 Task: Create a sub task Release to Production / Go Live for the task  Improve form validation for better user input handling in the project ToxicWorks , assign it to team member softage.6@softage.net and update the status of the sub task to  At Risk , set the priority of the sub task to Medium.
Action: Mouse moved to (71, 372)
Screenshot: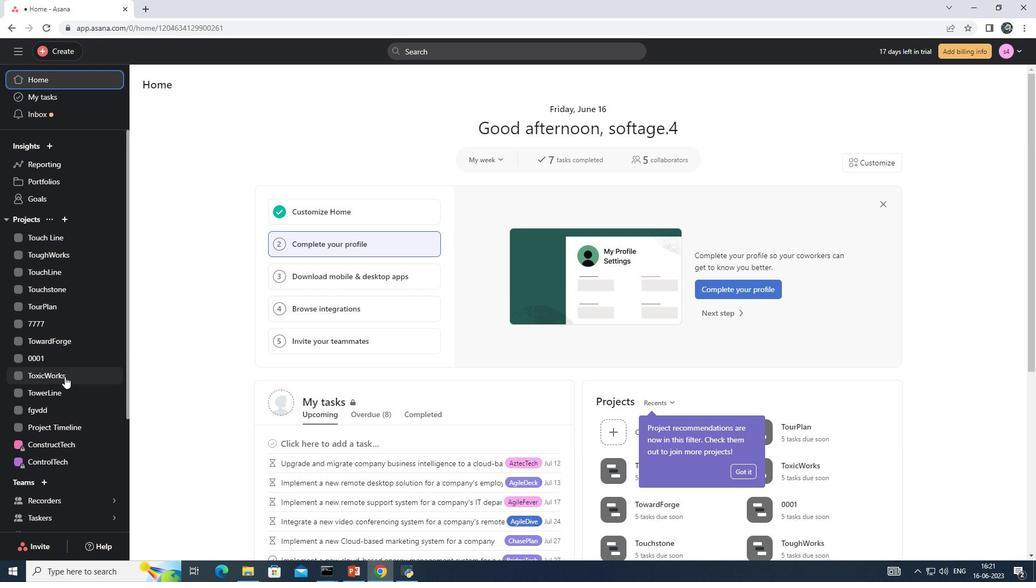 
Action: Mouse pressed left at (71, 372)
Screenshot: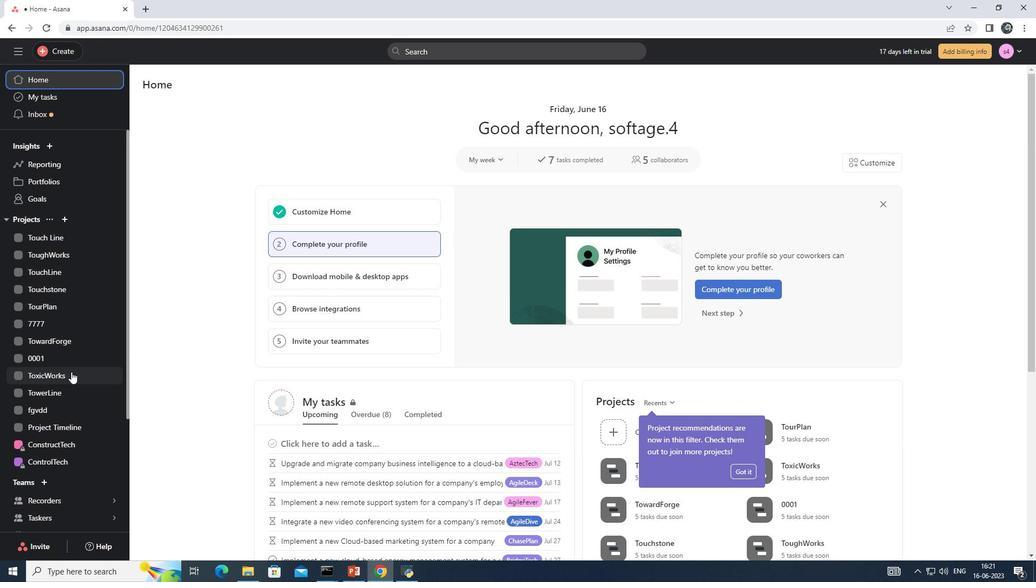 
Action: Mouse moved to (198, 108)
Screenshot: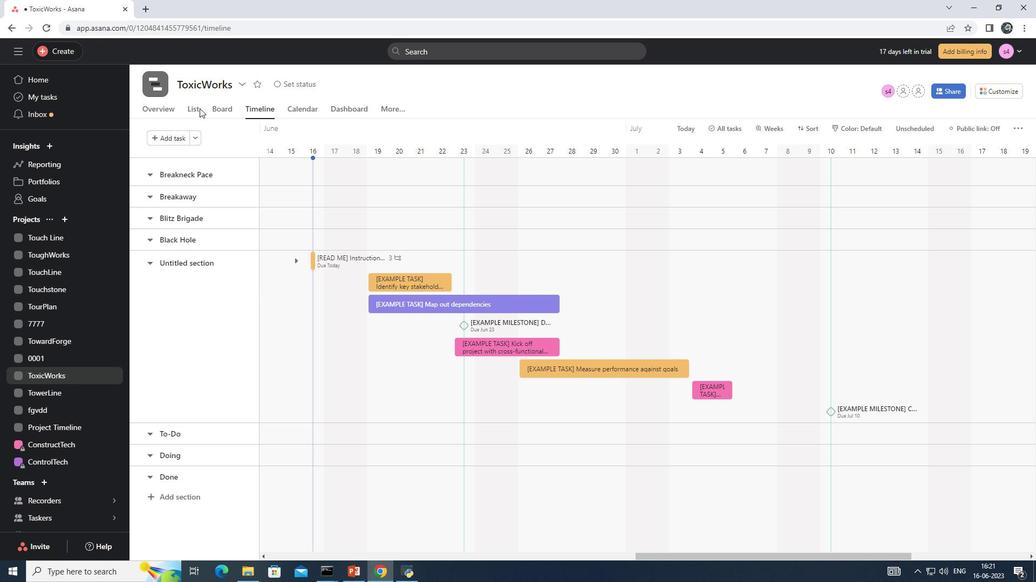 
Action: Mouse pressed left at (198, 108)
Screenshot: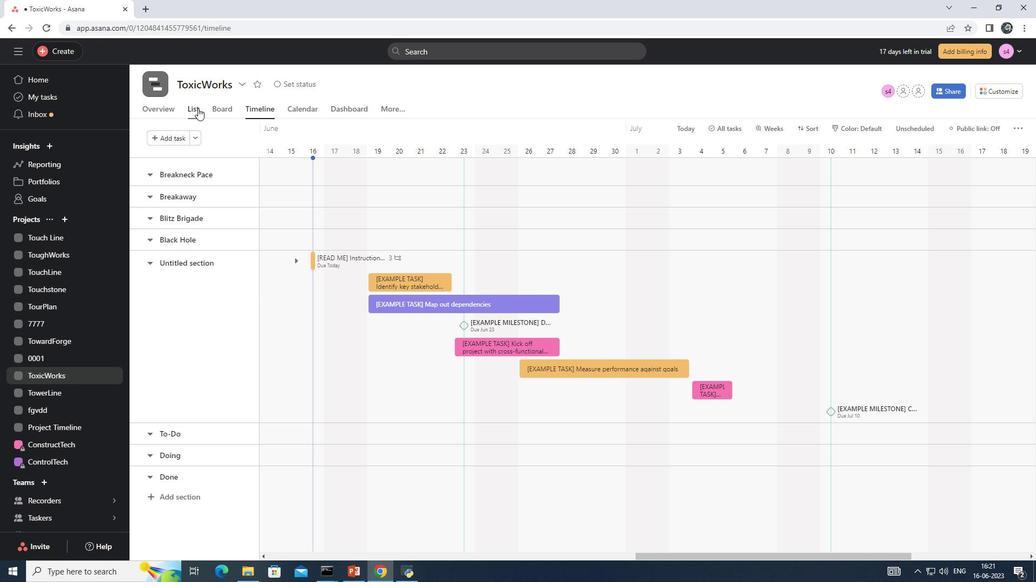 
Action: Mouse moved to (247, 294)
Screenshot: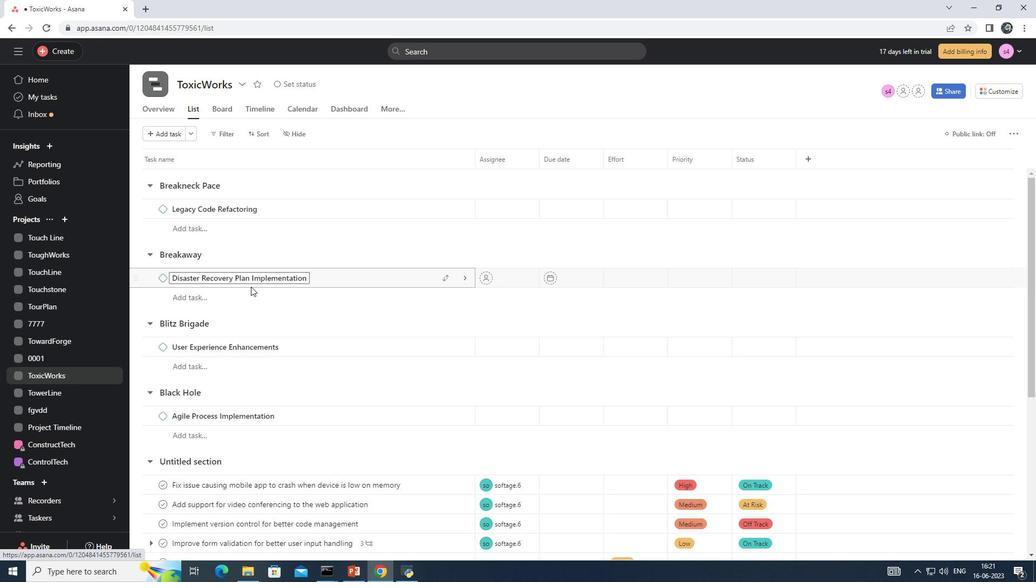 
Action: Mouse scrolled (247, 294) with delta (0, 0)
Screenshot: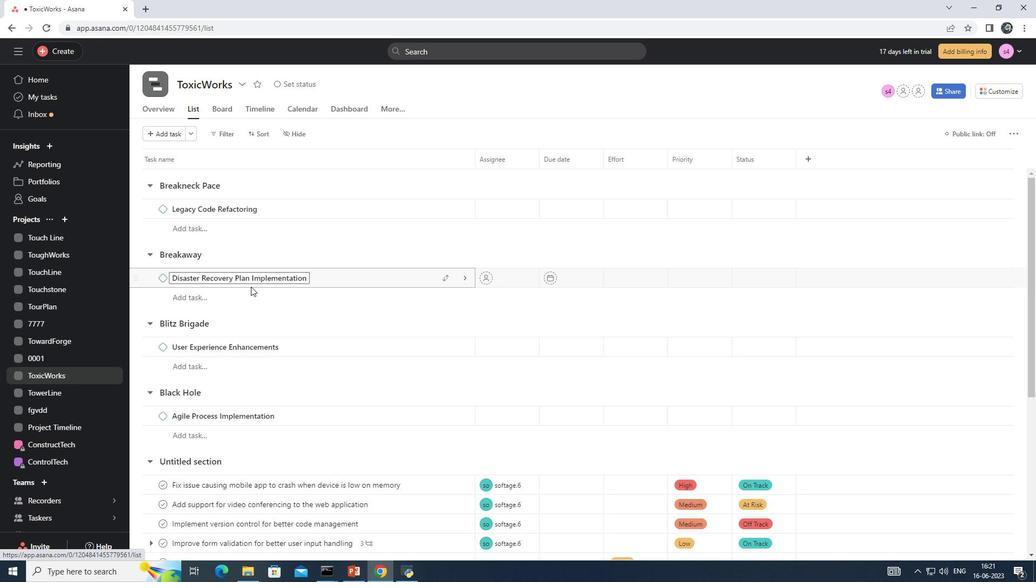 
Action: Mouse moved to (246, 295)
Screenshot: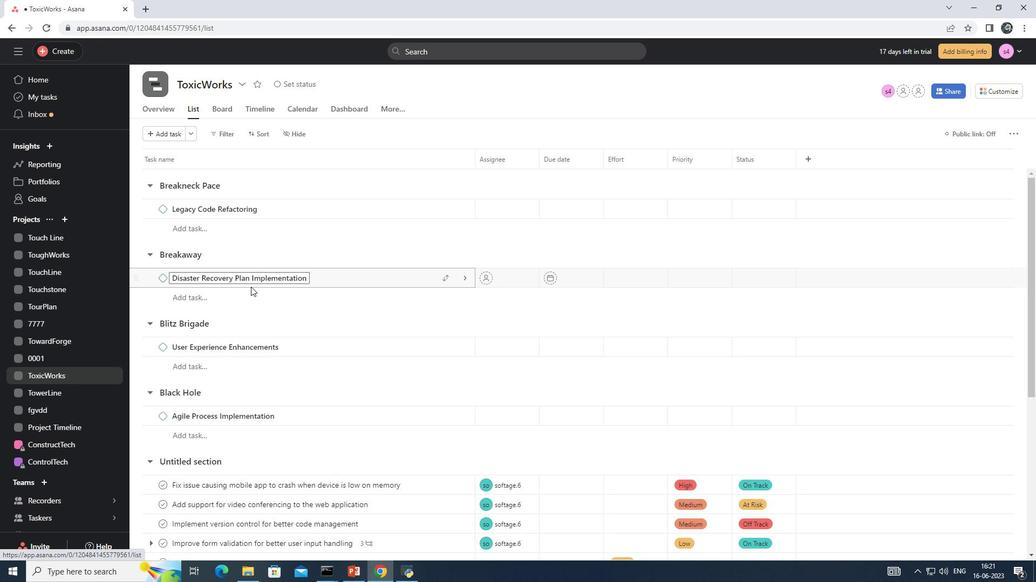 
Action: Mouse scrolled (246, 294) with delta (0, 0)
Screenshot: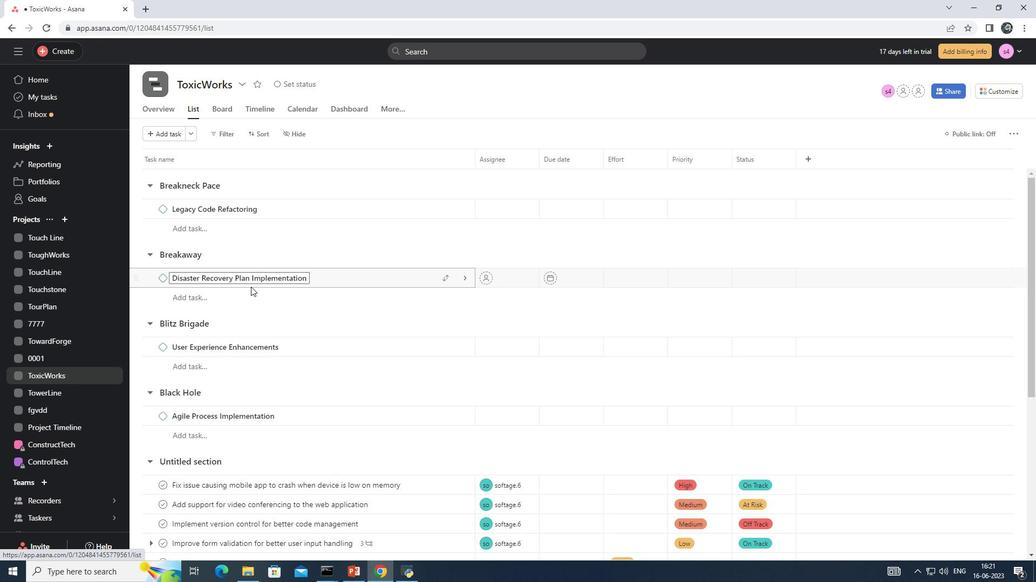 
Action: Mouse moved to (245, 295)
Screenshot: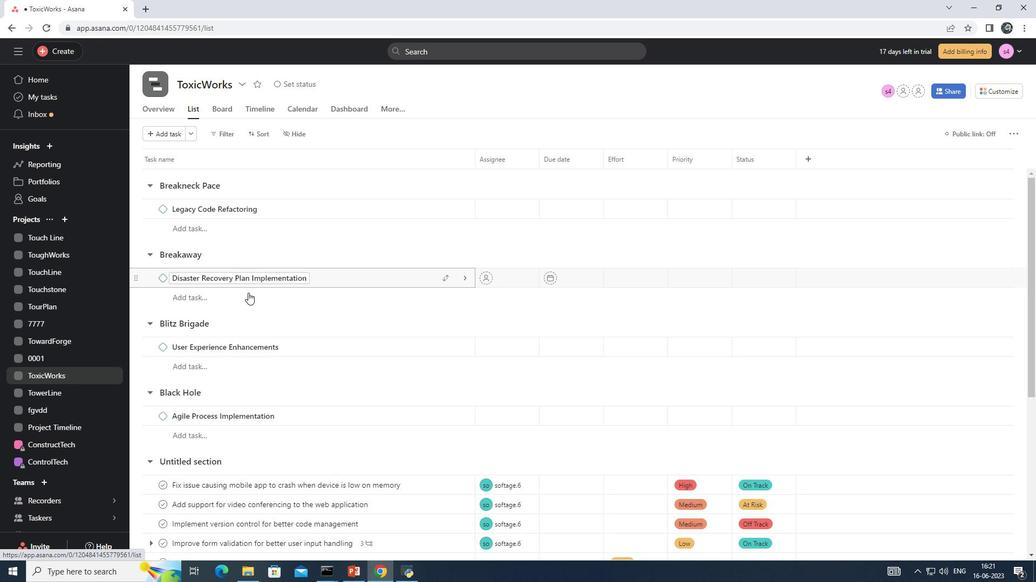 
Action: Mouse scrolled (245, 294) with delta (0, 0)
Screenshot: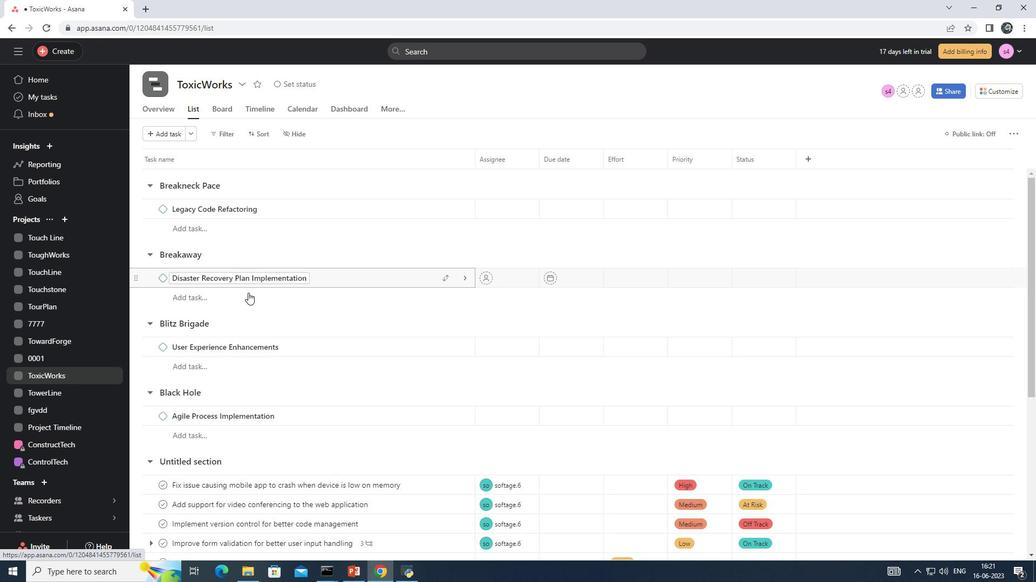 
Action: Mouse moved to (410, 383)
Screenshot: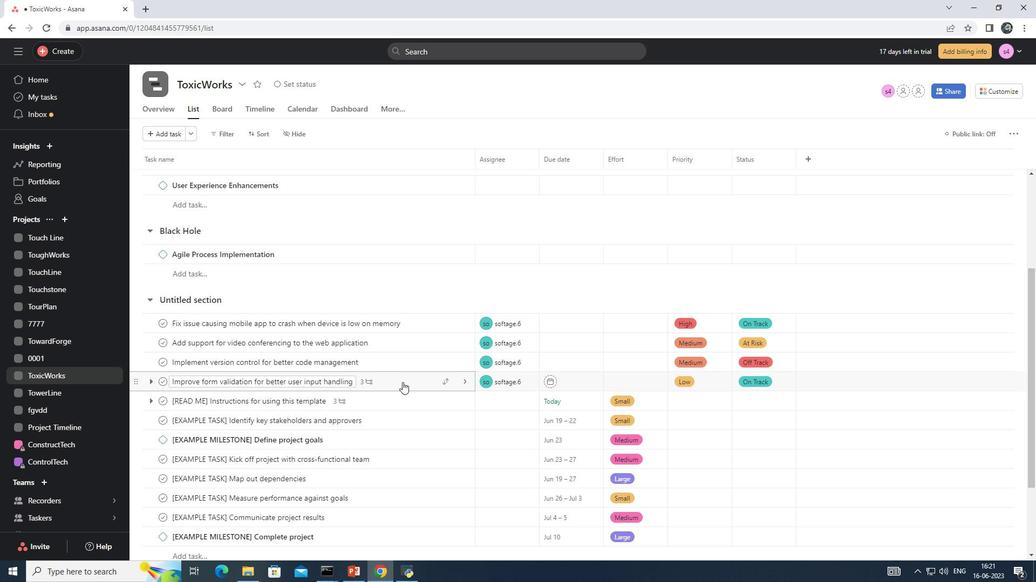 
Action: Mouse pressed left at (410, 383)
Screenshot: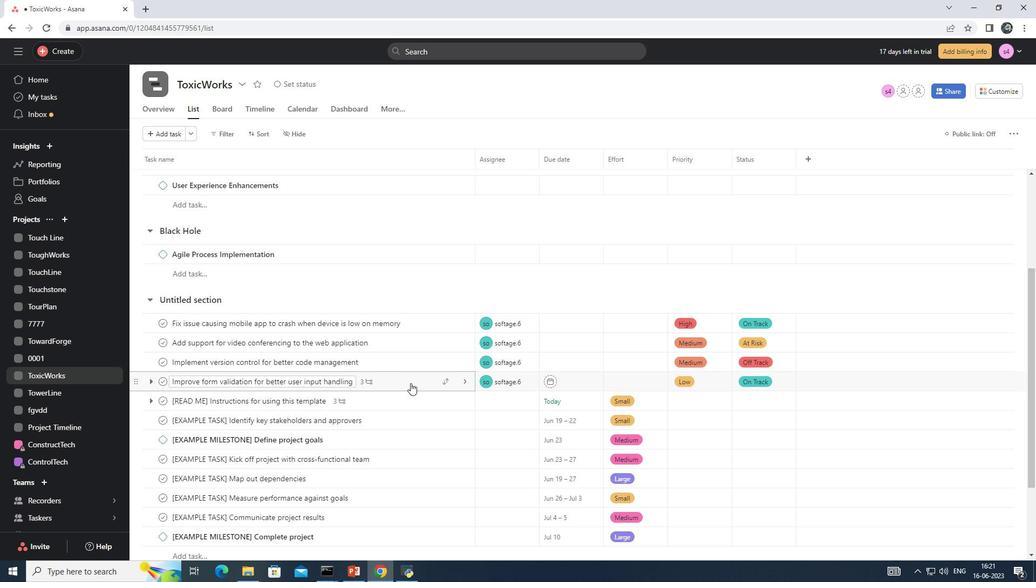
Action: Mouse moved to (768, 363)
Screenshot: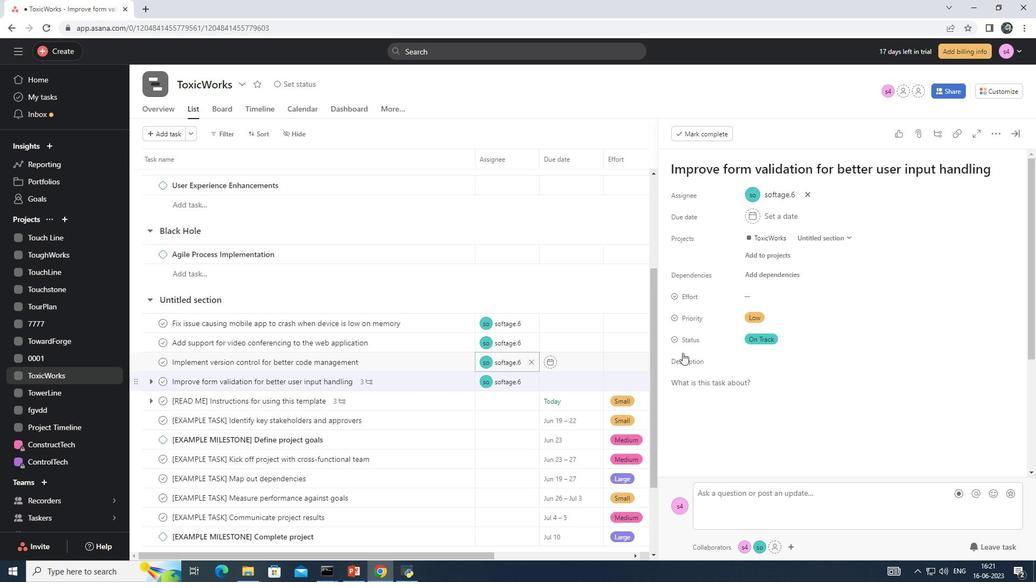 
Action: Mouse scrolled (768, 362) with delta (0, 0)
Screenshot: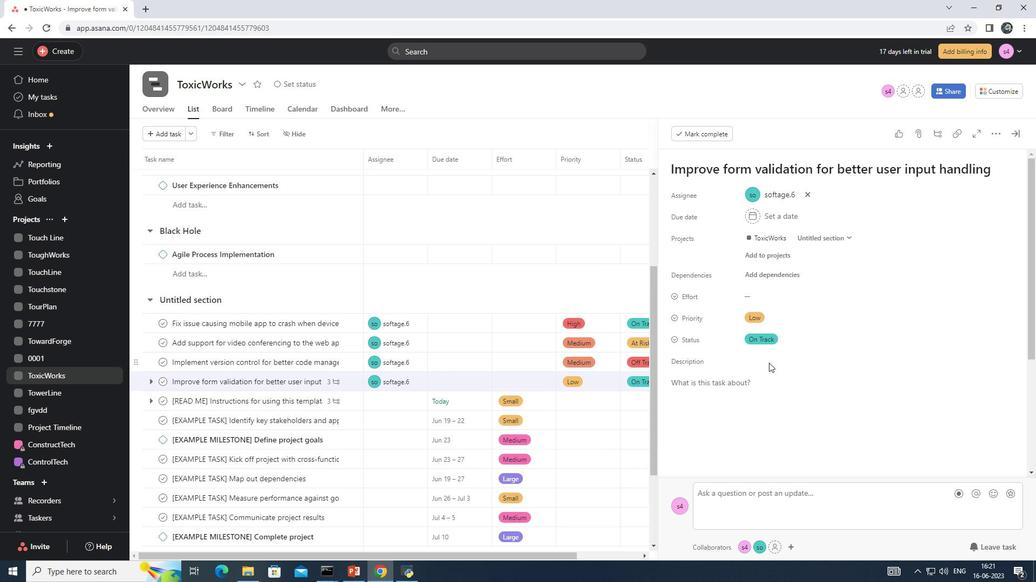
Action: Mouse scrolled (768, 362) with delta (0, 0)
Screenshot: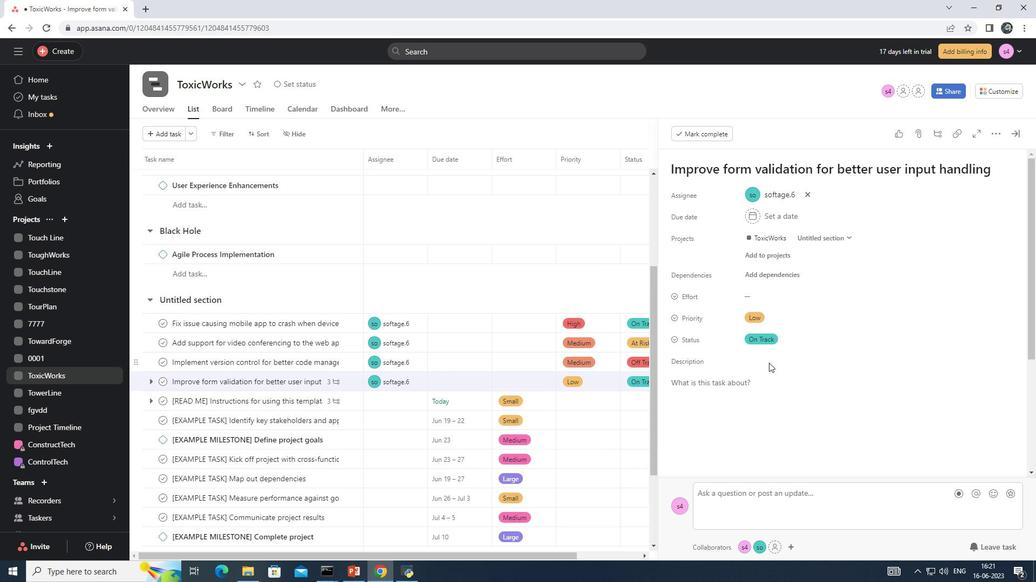 
Action: Mouse moved to (705, 460)
Screenshot: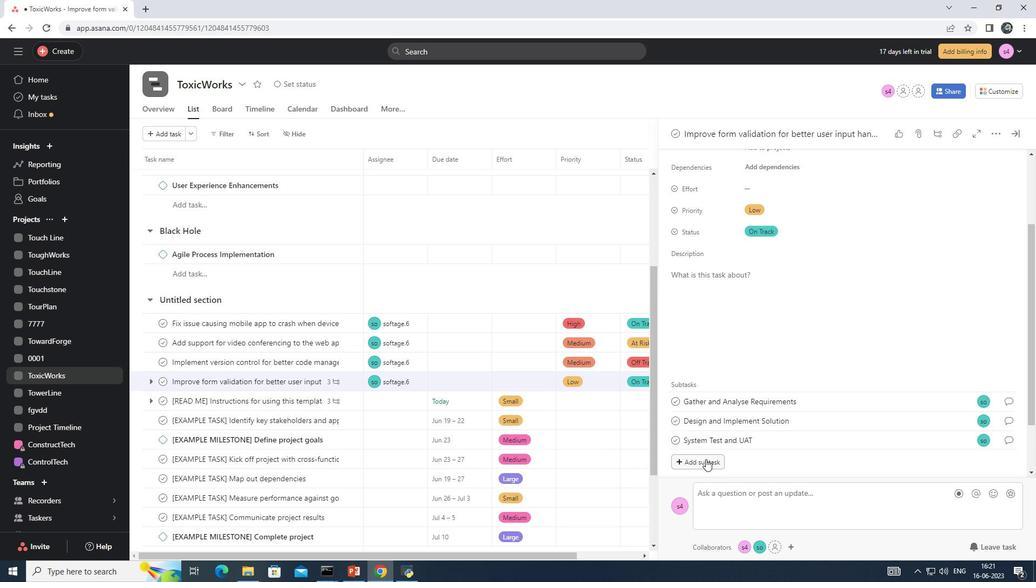 
Action: Mouse pressed left at (705, 460)
Screenshot: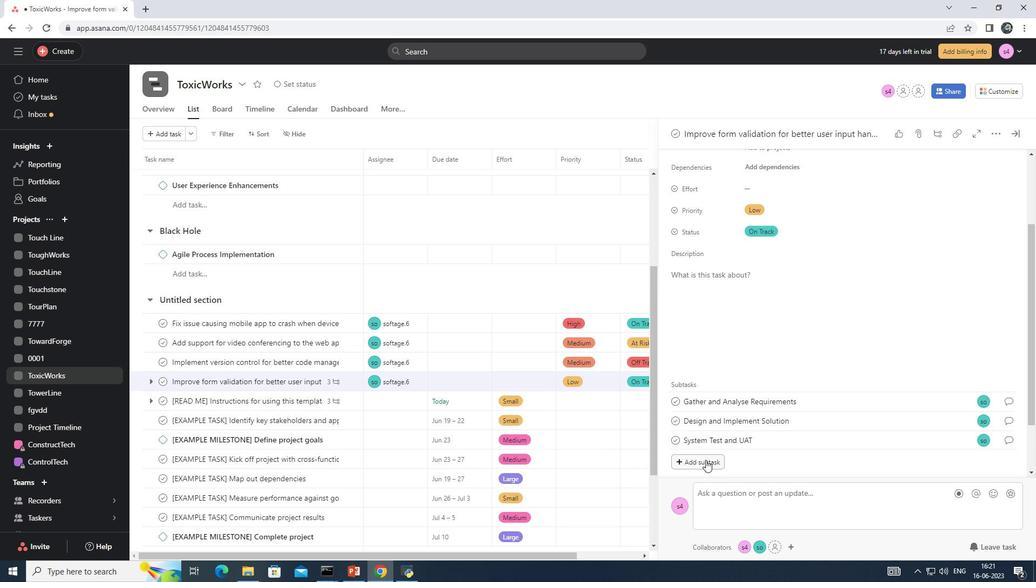 
Action: Mouse moved to (710, 390)
Screenshot: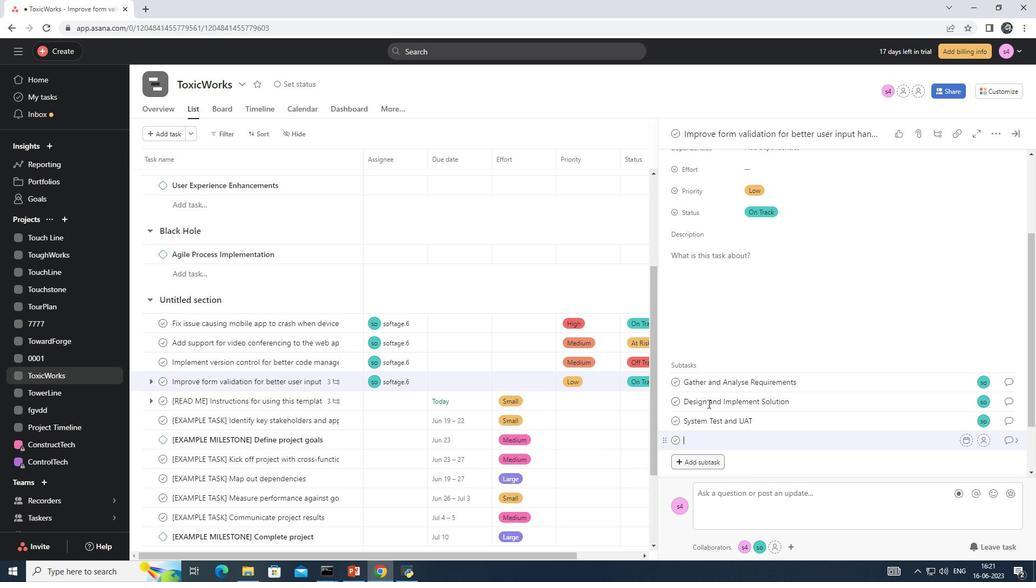 
Action: Mouse scrolled (710, 389) with delta (0, 0)
Screenshot: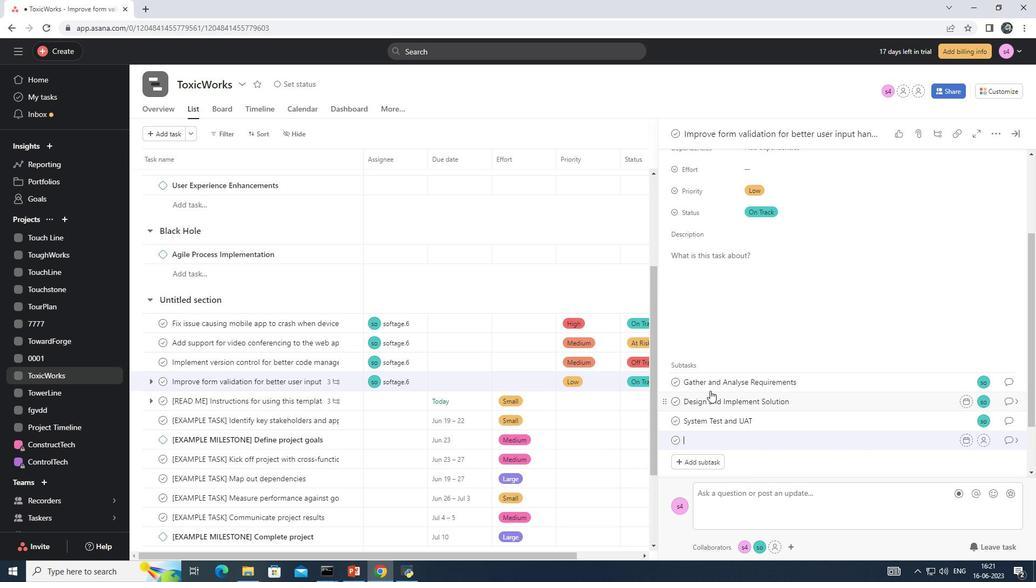 
Action: Mouse scrolled (710, 389) with delta (0, 0)
Screenshot: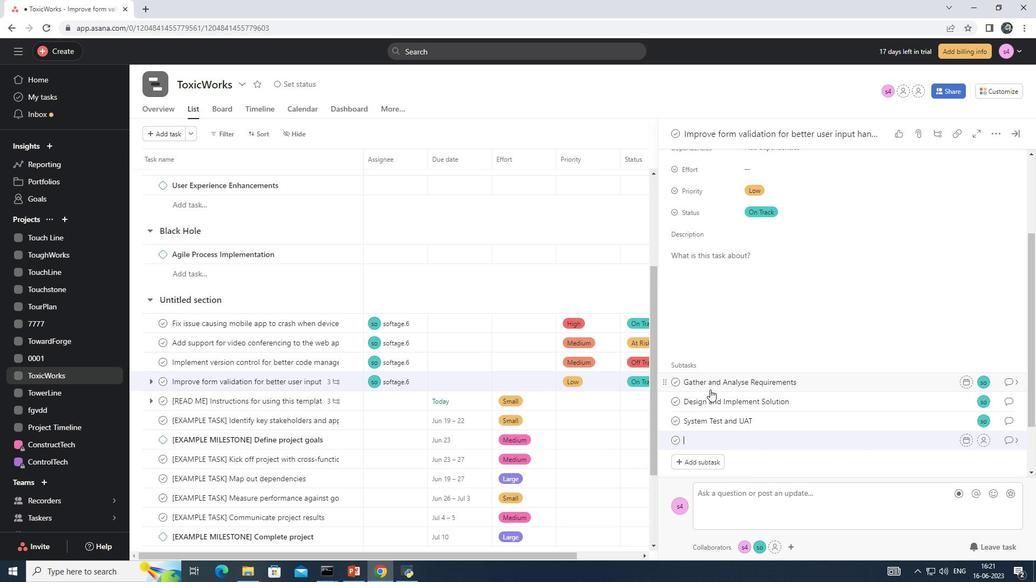 
Action: Mouse moved to (710, 369)
Screenshot: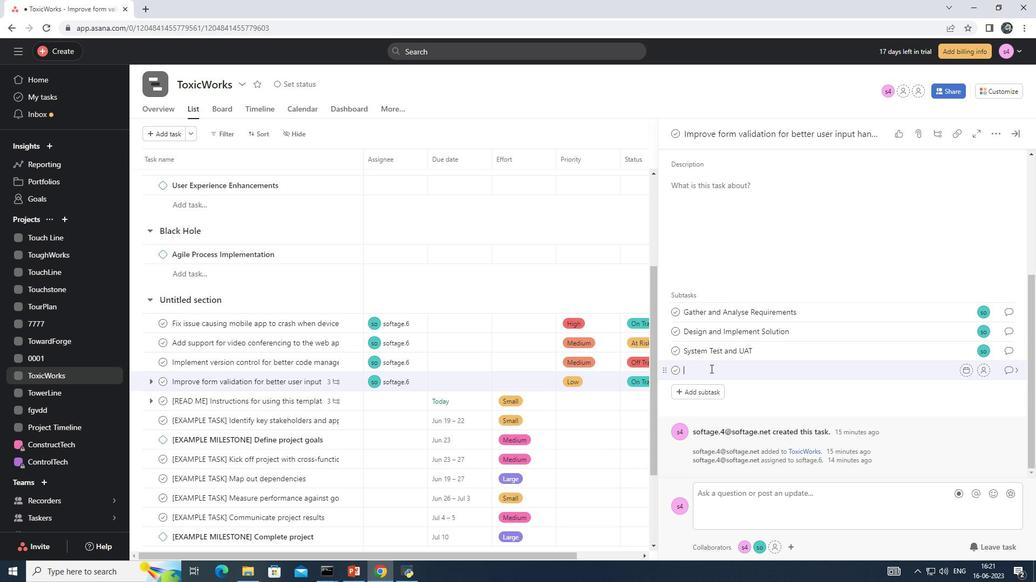 
Action: Key pressed <Key.shift>Release<Key.space>to<Key.space><Key.shift>Production<Key.space>/<Key.space><Key.shift><Key.shift><Key.shift><Key.shift><Key.shift><Key.shift><Key.shift><Key.shift><Key.shift><Key.shift><Key.shift><Key.shift><Key.shift><Key.shift><Key.shift><Key.shift><Key.shift><Key.shift><Key.shift><Key.shift><Key.shift><Key.shift>Go<Key.space><Key.shift>Live
Screenshot: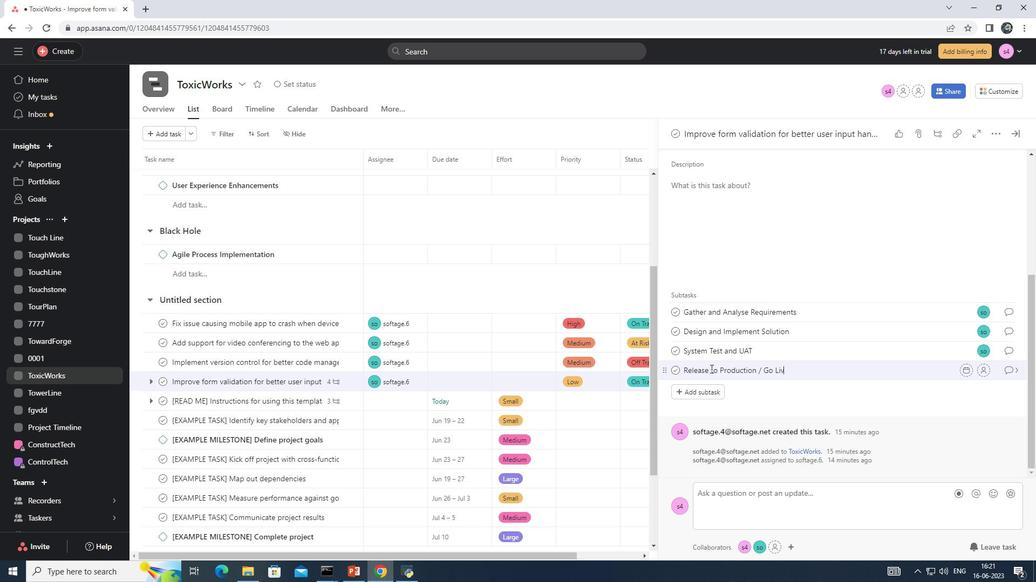 
Action: Mouse moved to (983, 370)
Screenshot: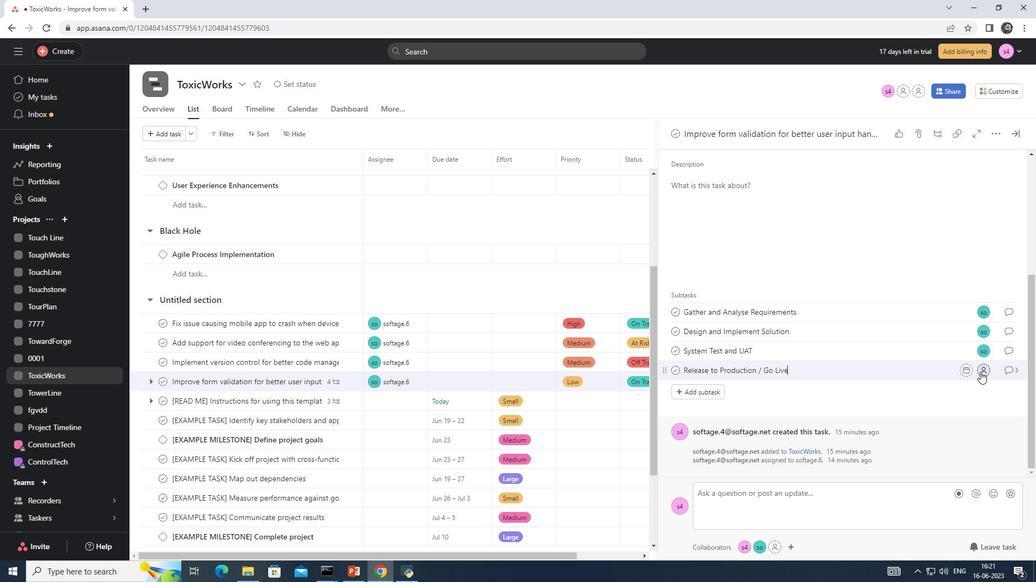 
Action: Mouse pressed left at (983, 370)
Screenshot: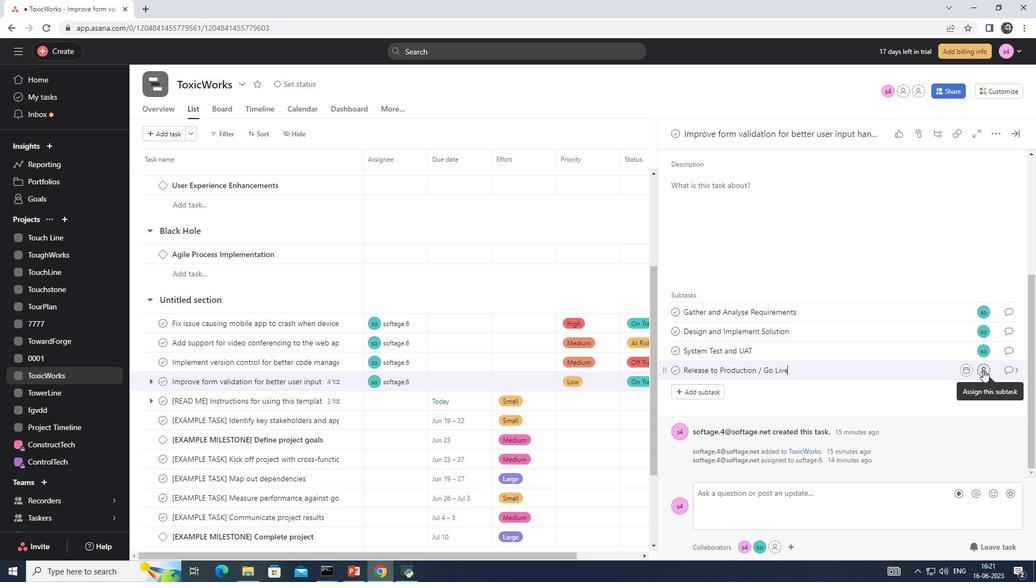 
Action: Key pressed softage.6<Key.shift>@so<Key.enter>
Screenshot: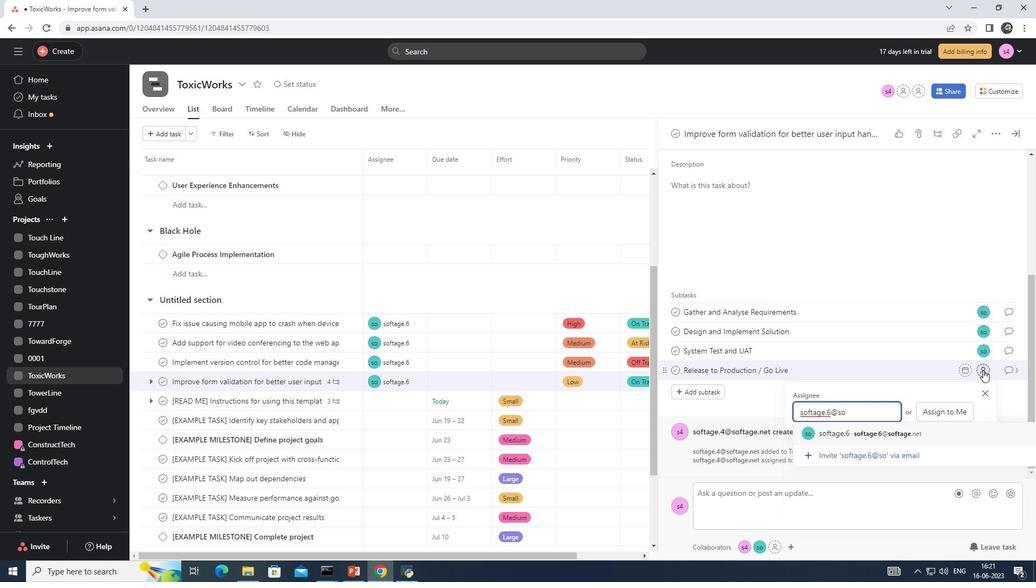 
Action: Mouse moved to (1017, 370)
Screenshot: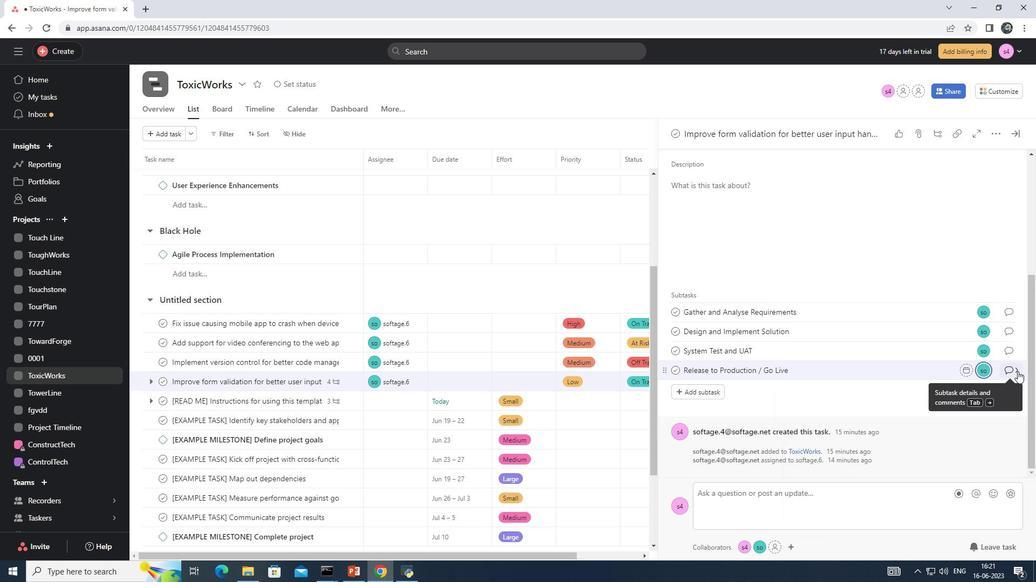 
Action: Mouse pressed left at (1017, 370)
Screenshot: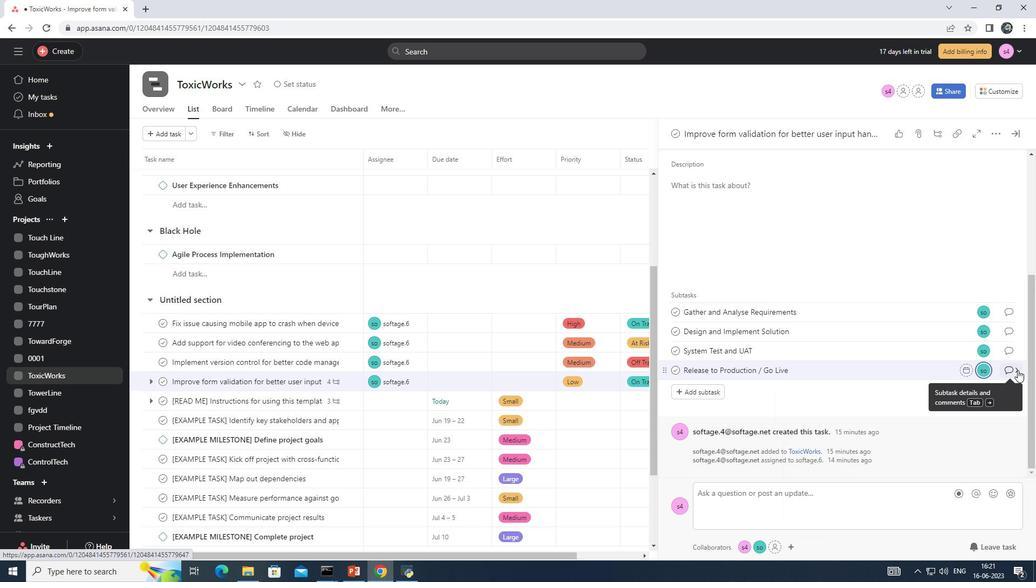 
Action: Mouse moved to (715, 285)
Screenshot: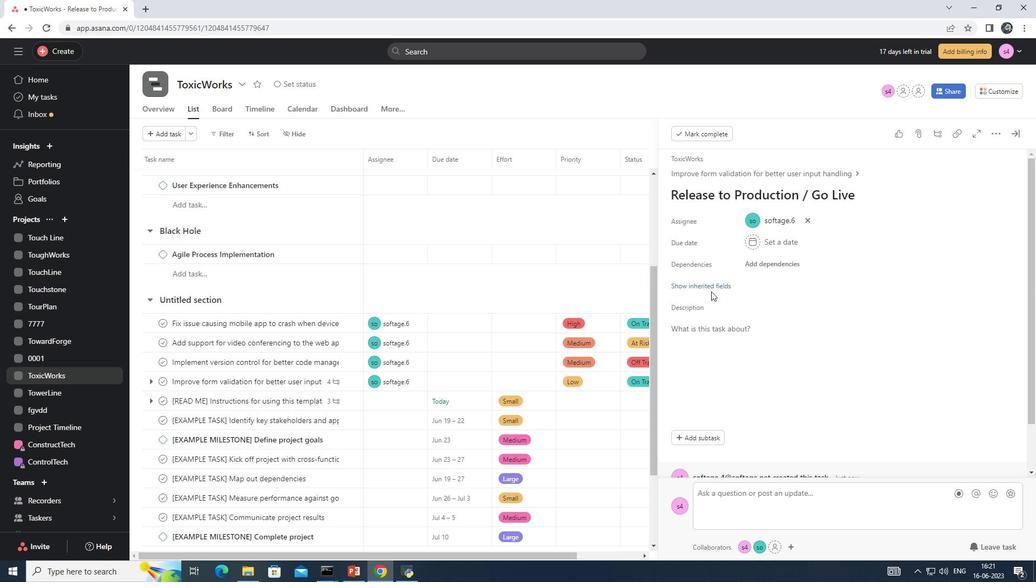 
Action: Mouse pressed left at (715, 285)
Screenshot: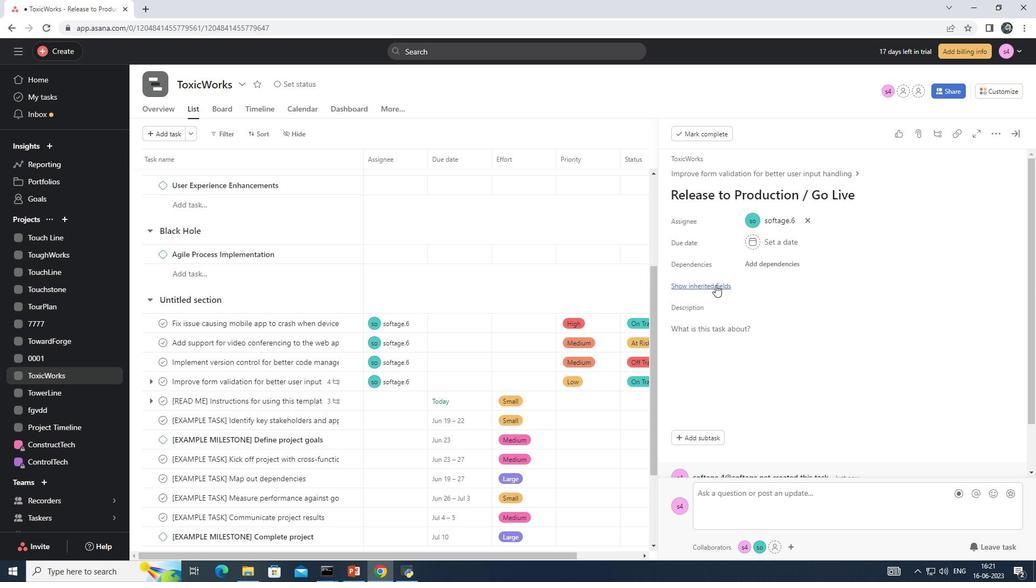 
Action: Mouse moved to (784, 345)
Screenshot: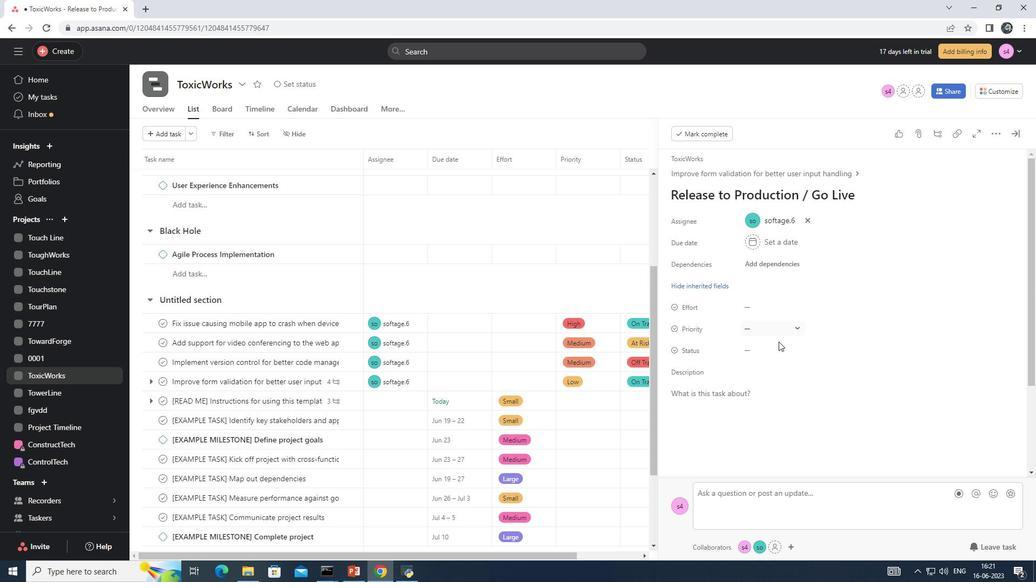 
Action: Mouse pressed left at (784, 345)
Screenshot: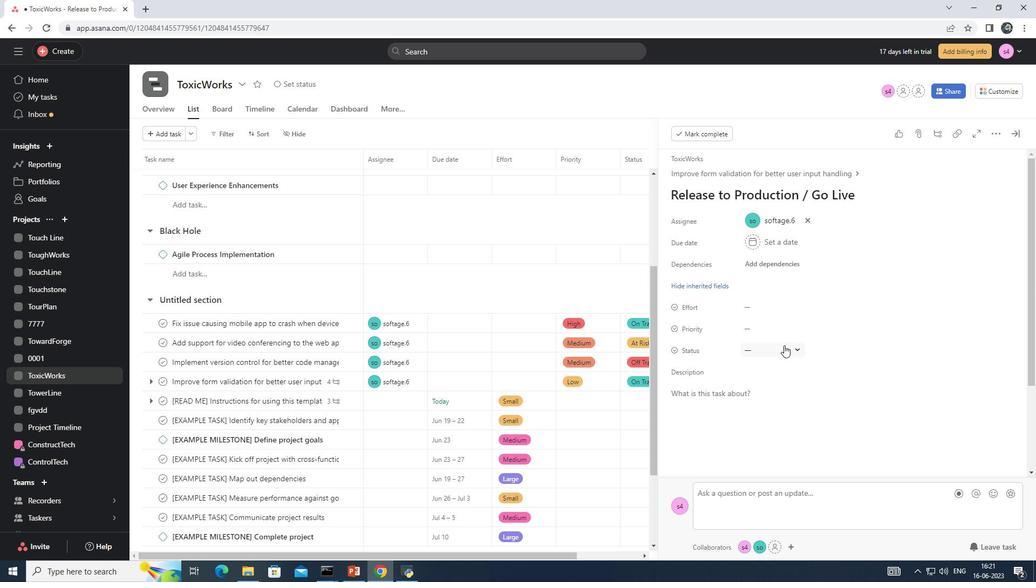 
Action: Mouse moved to (800, 407)
Screenshot: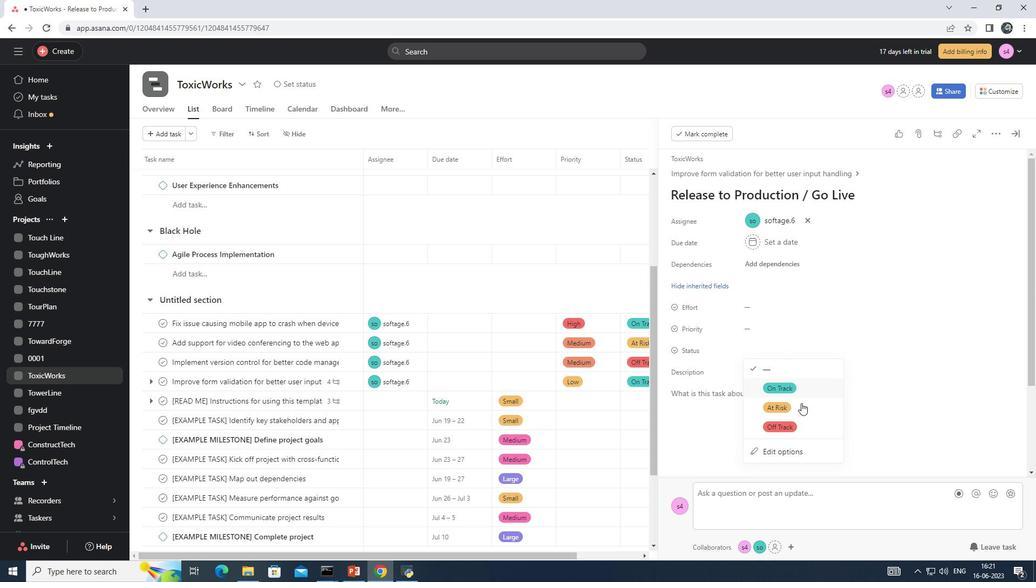 
Action: Mouse pressed left at (800, 407)
Screenshot: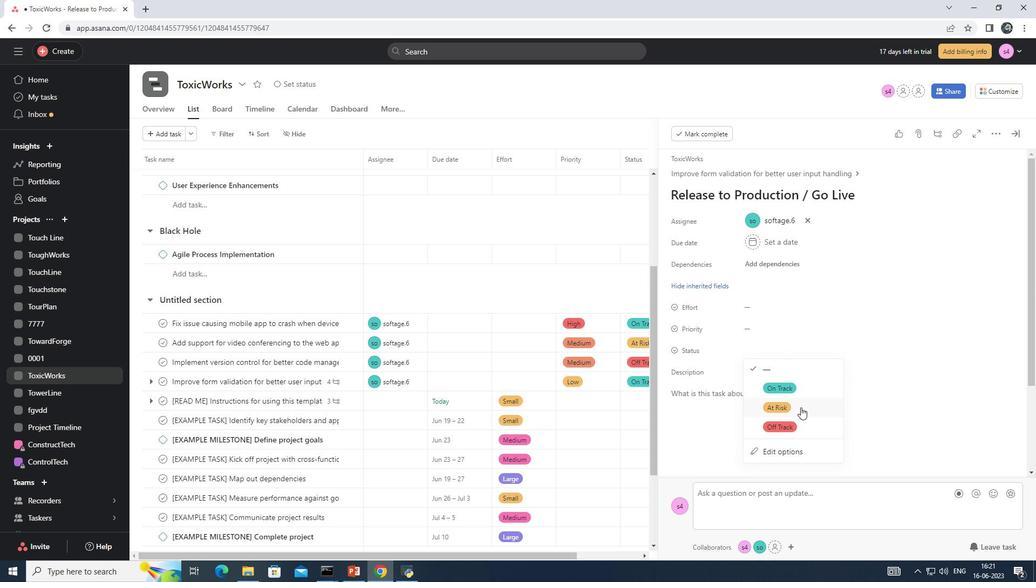 
Action: Mouse moved to (774, 328)
Screenshot: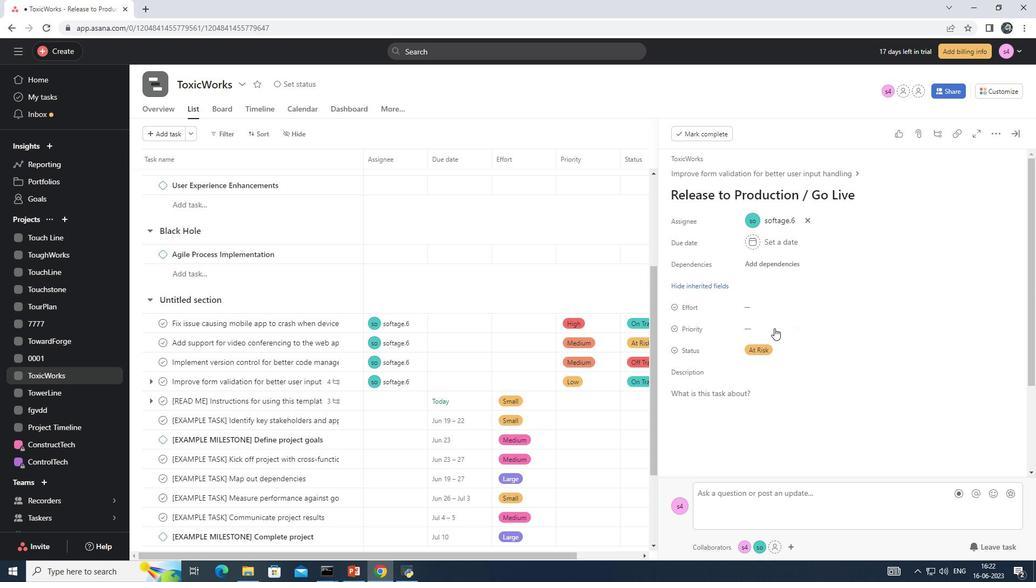 
Action: Mouse pressed left at (774, 328)
Screenshot: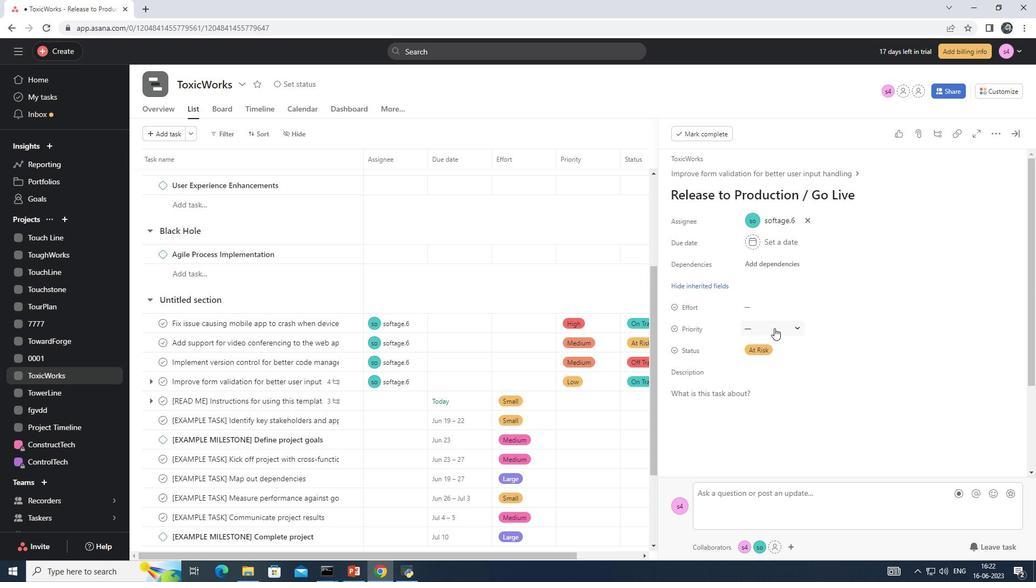 
Action: Mouse moved to (799, 383)
Screenshot: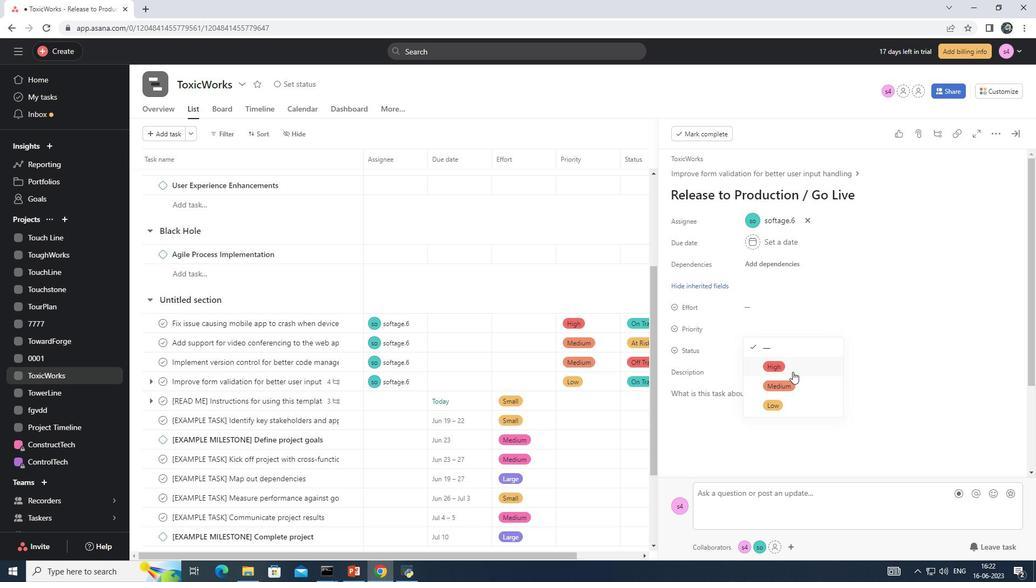 
Action: Mouse pressed left at (799, 383)
Screenshot: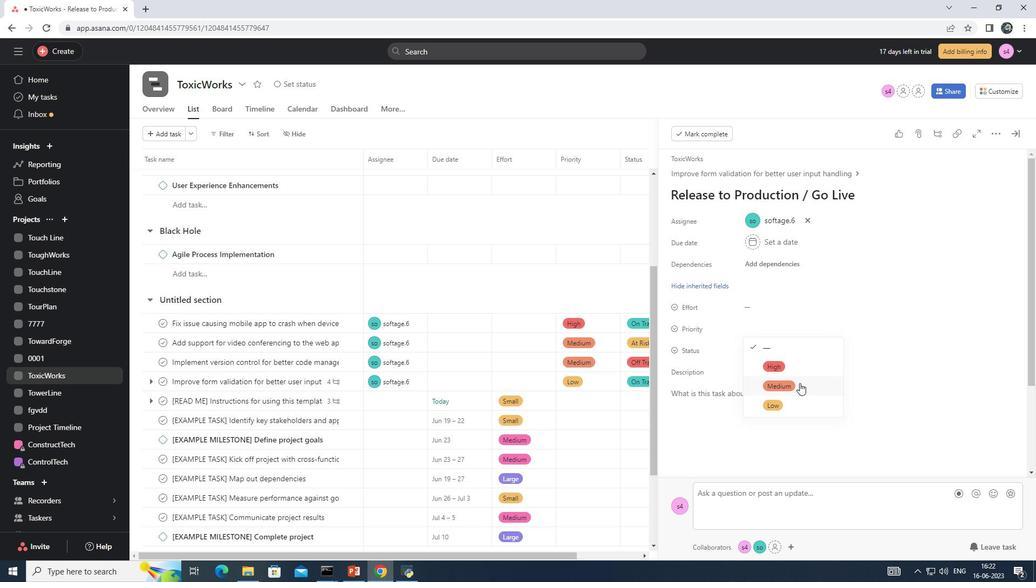 
